 Task: Apply and play Cross Blur on "Image B.jpg"
Action: Mouse moved to (232, 224)
Screenshot: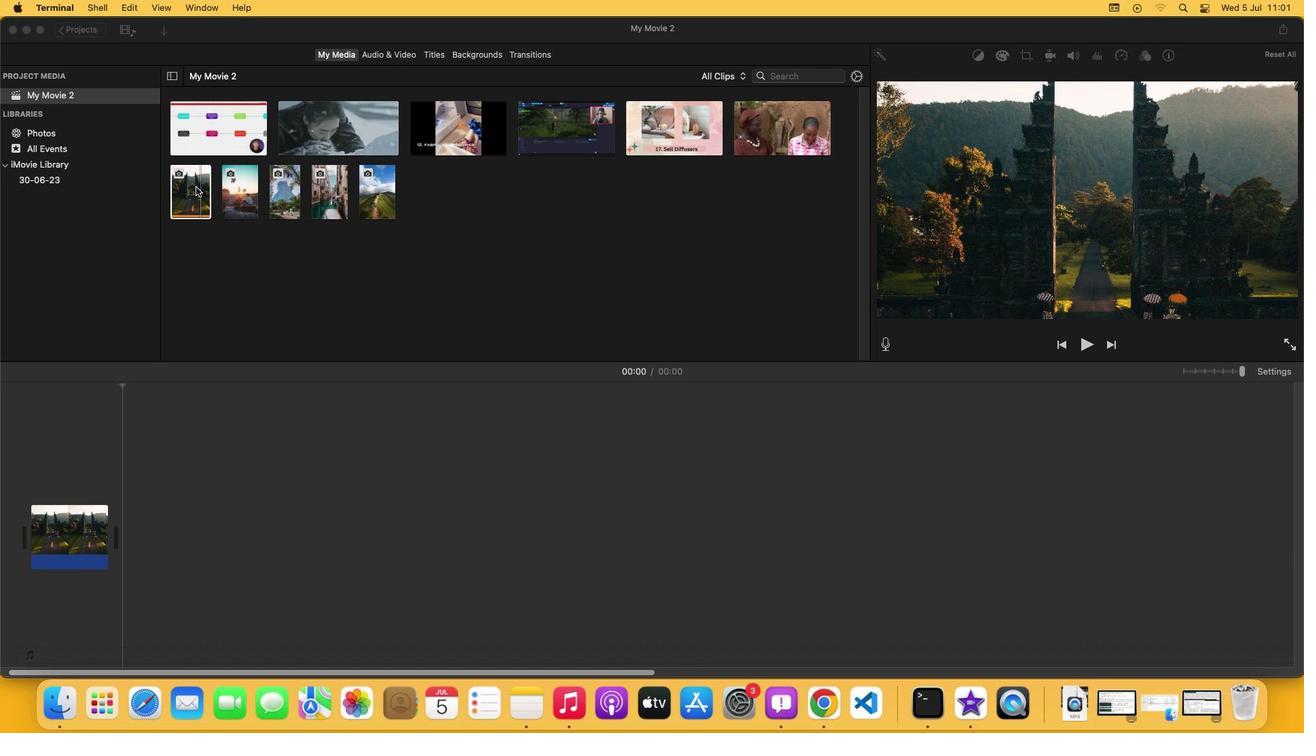 
Action: Mouse pressed left at (232, 224)
Screenshot: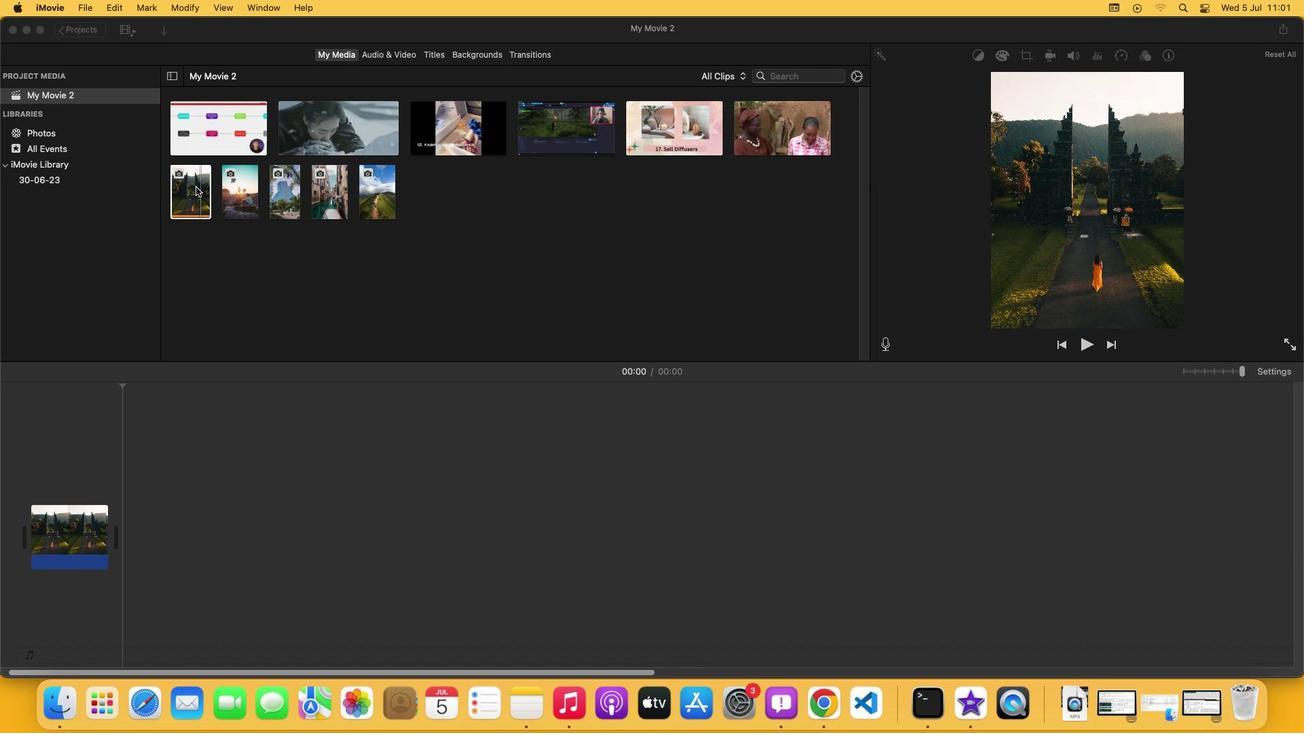 
Action: Mouse moved to (568, 89)
Screenshot: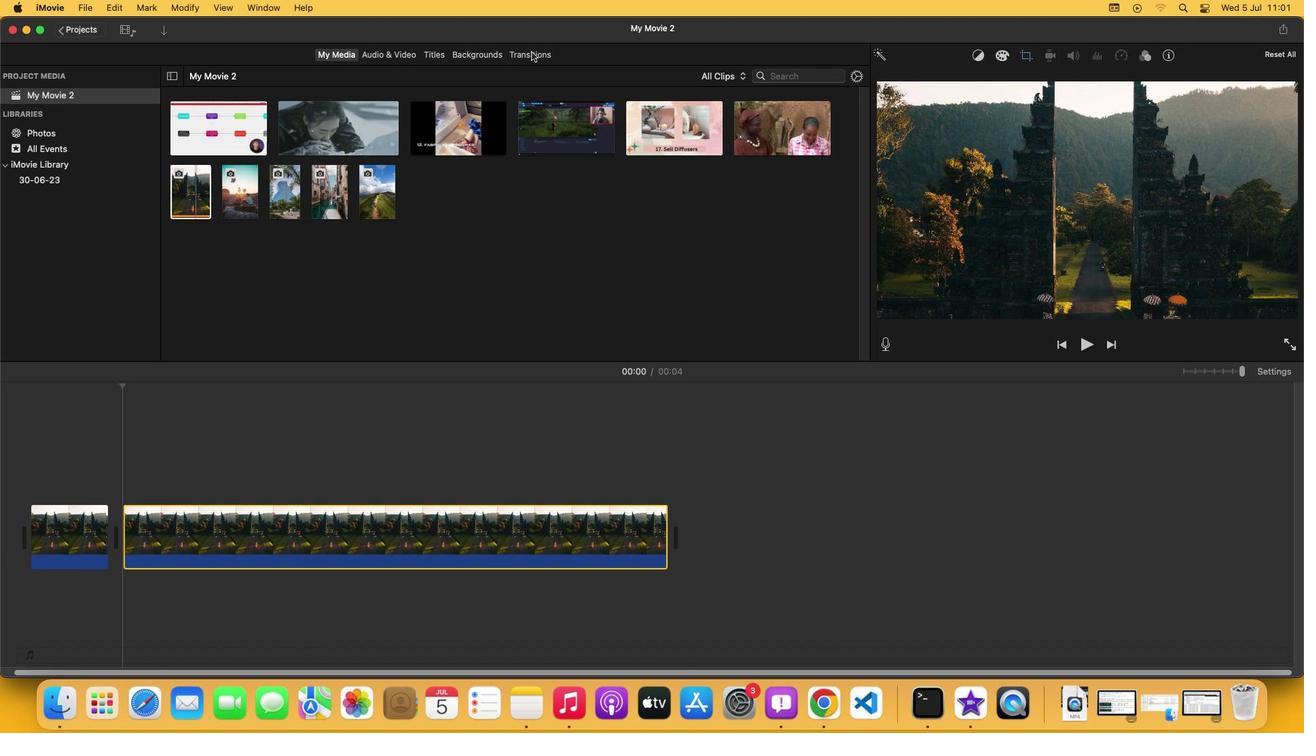 
Action: Mouse pressed left at (568, 89)
Screenshot: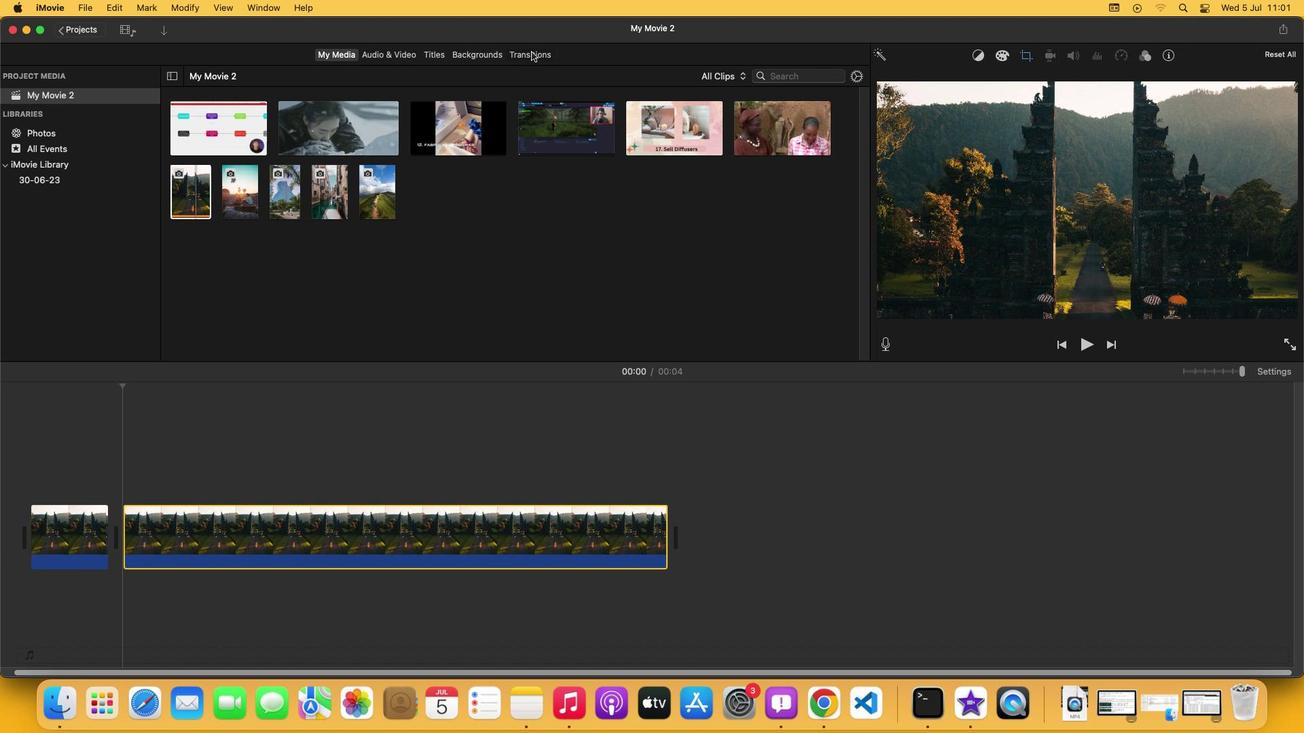 
Action: Mouse moved to (175, 201)
Screenshot: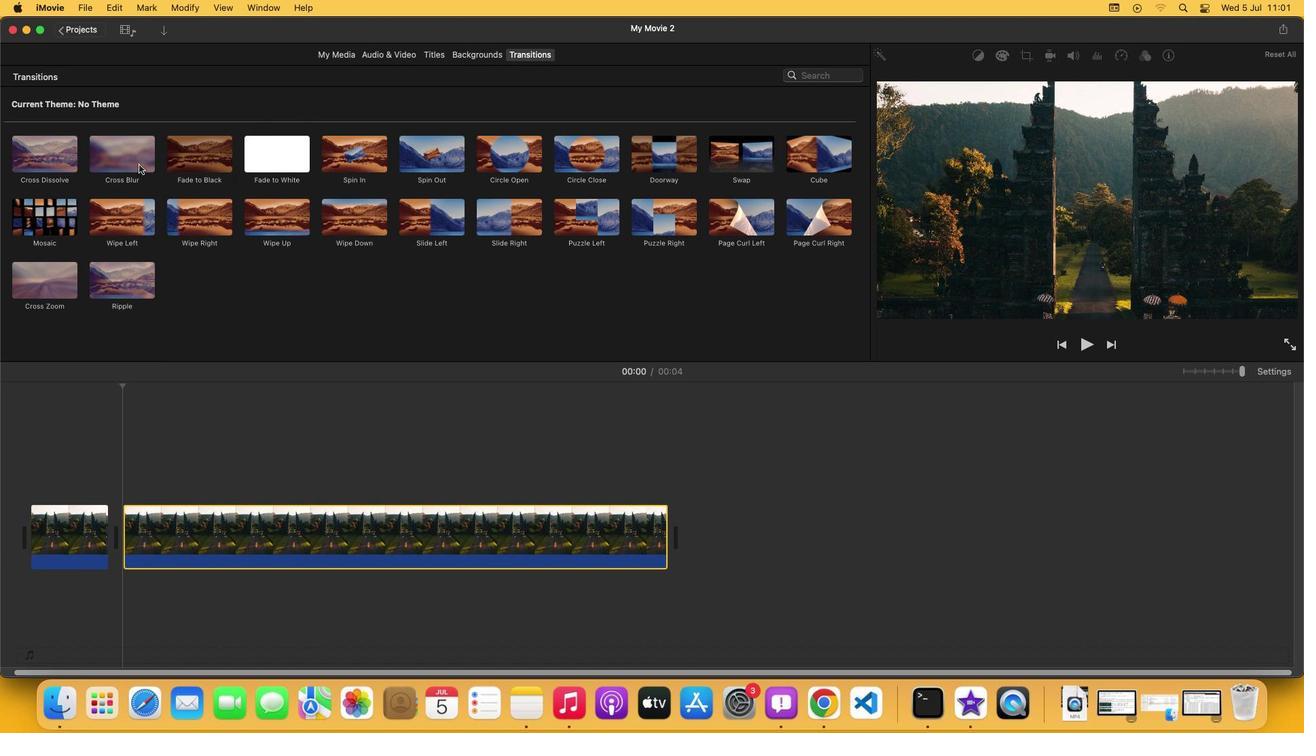 
Action: Mouse pressed left at (175, 201)
Screenshot: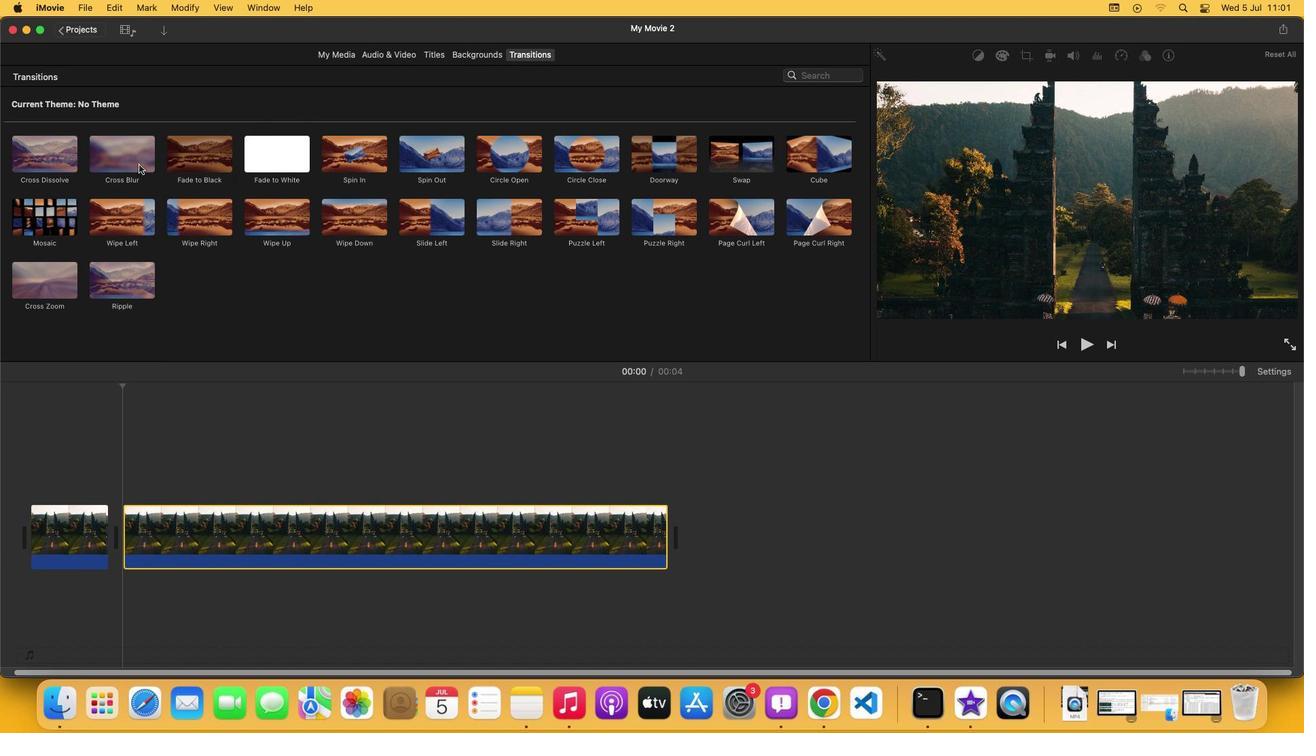 
Action: Mouse moved to (88, 559)
Screenshot: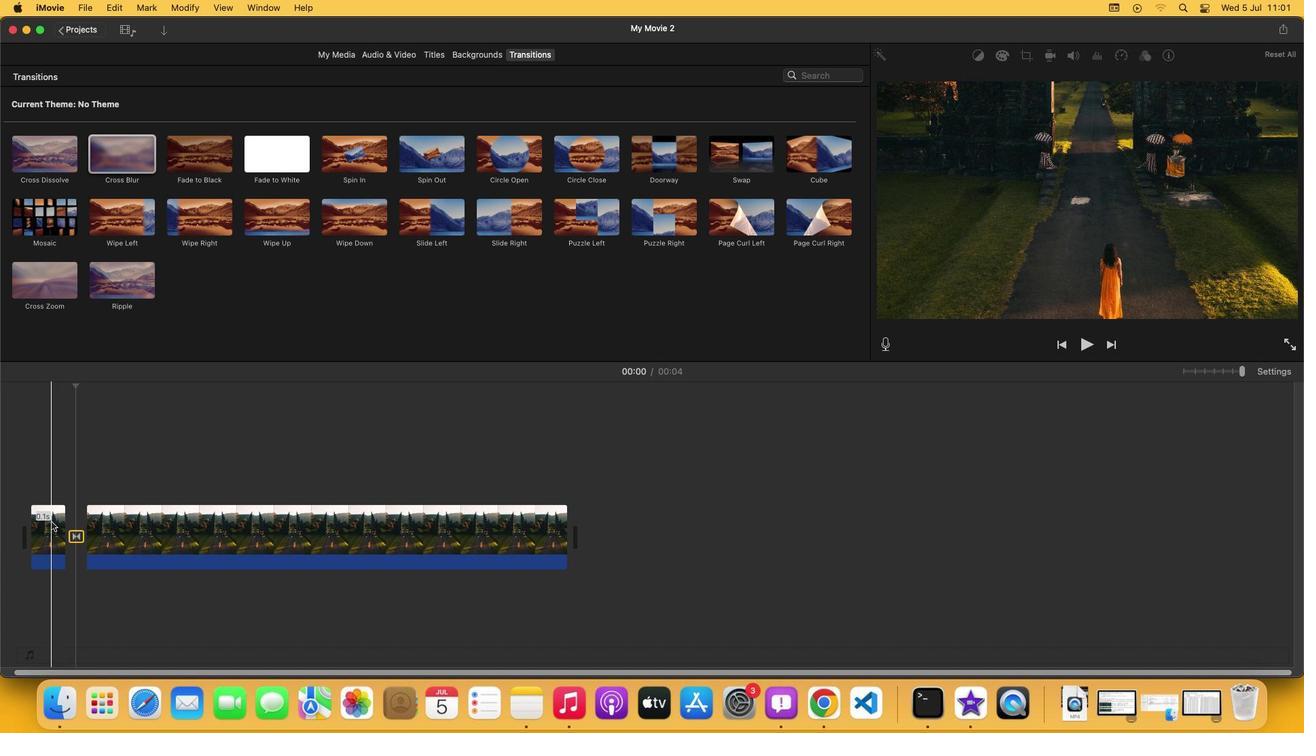 
Action: Mouse pressed left at (88, 559)
Screenshot: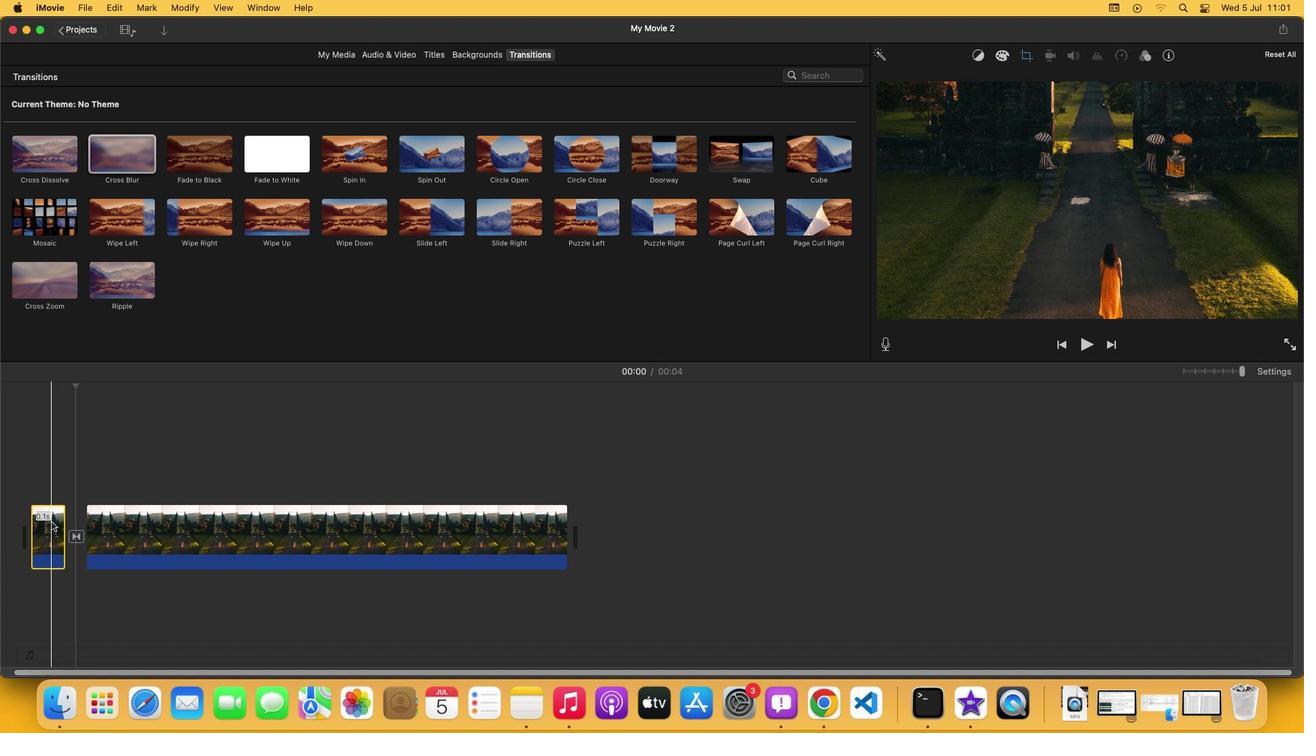 
Action: Mouse moved to (1121, 381)
Screenshot: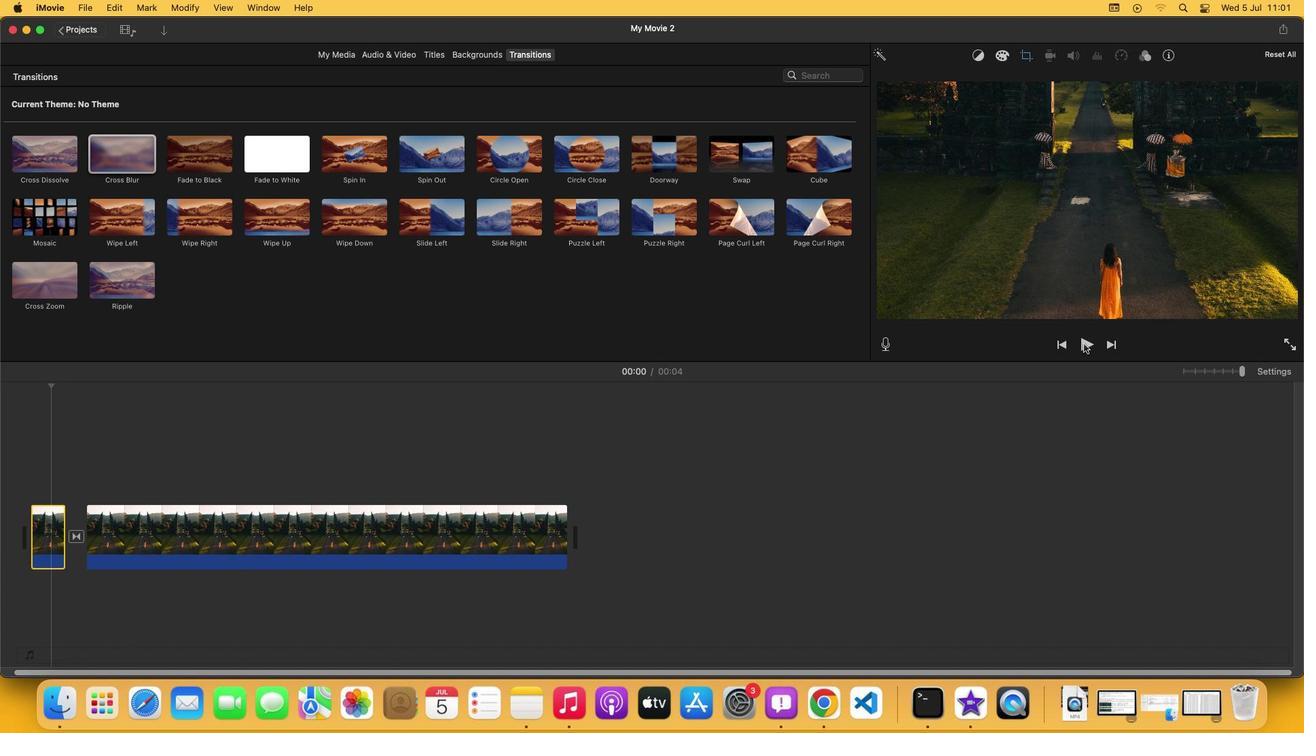 
Action: Mouse pressed left at (1121, 381)
Screenshot: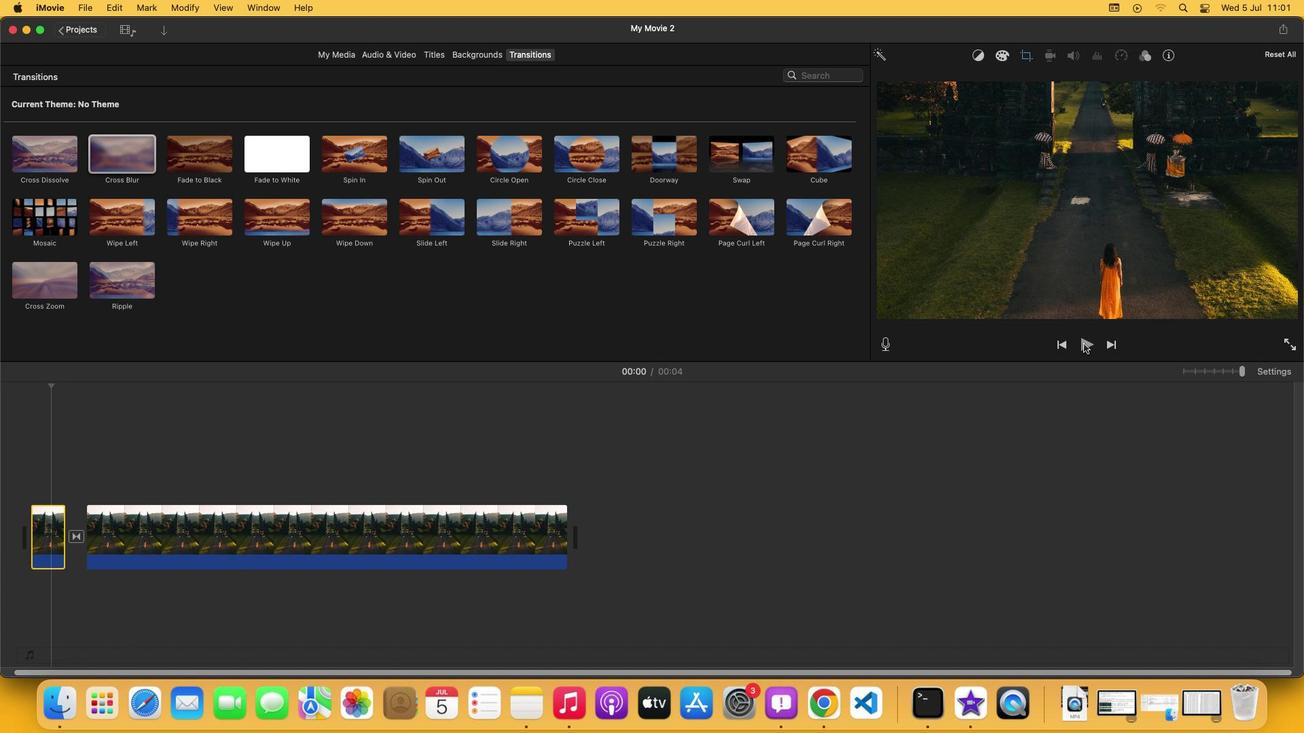 
Action: Mouse moved to (1096, 396)
Screenshot: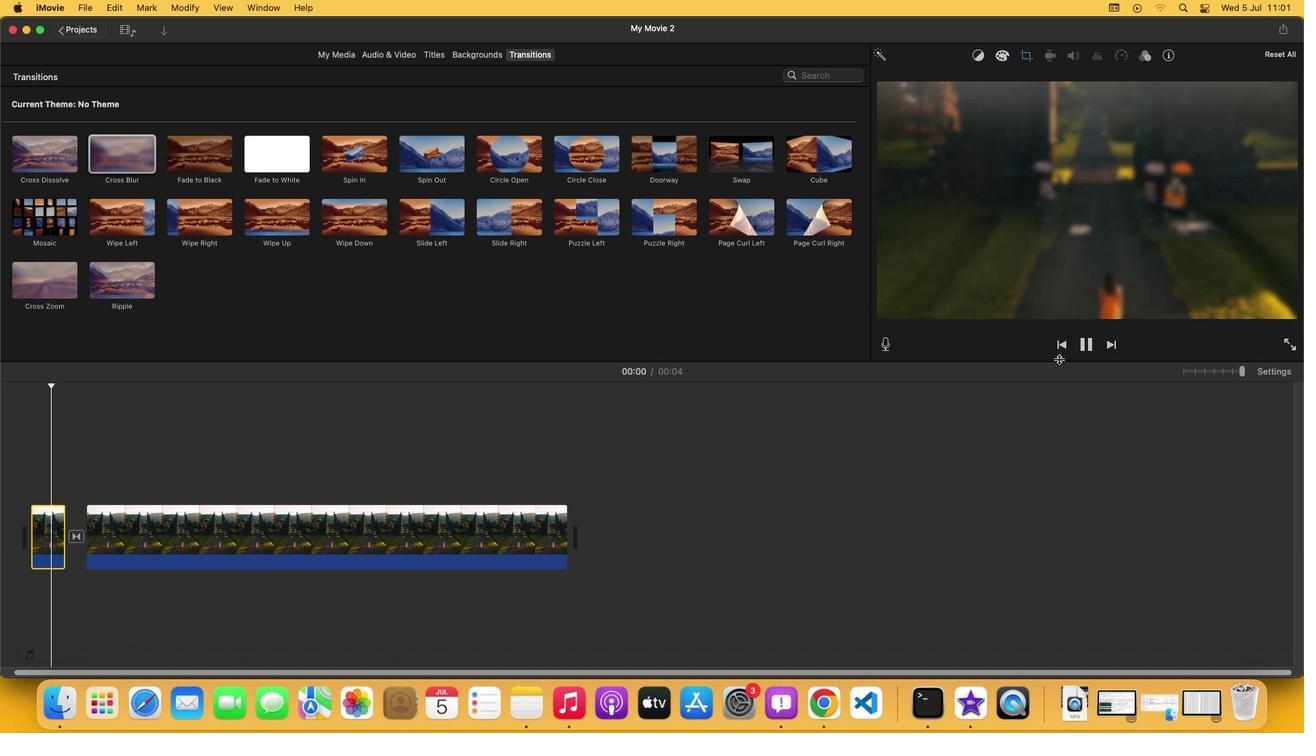 
